 Task: Add the product "Complete Home Facial Tissue 145 Sheets" to cart from the store "DashMart".
Action: Mouse pressed left at (37, 74)
Screenshot: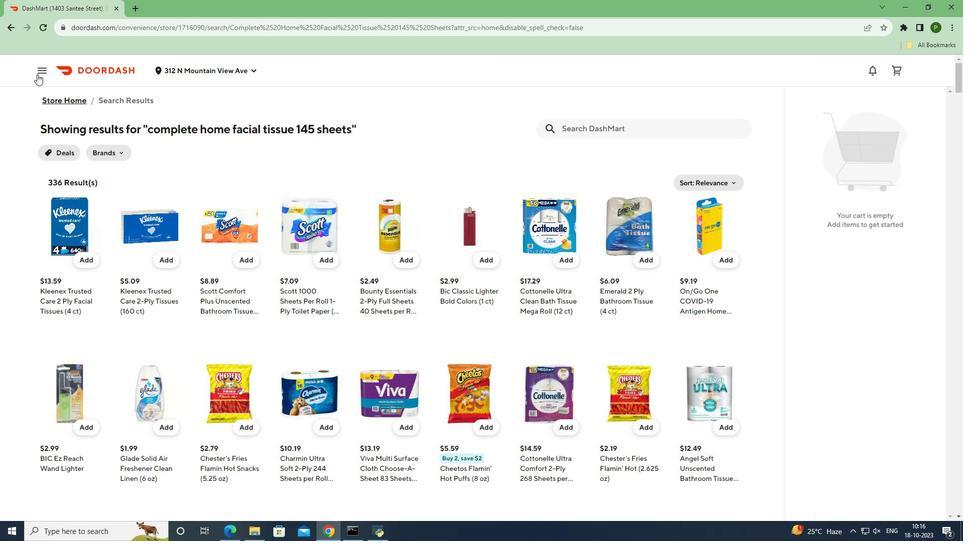 
Action: Mouse moved to (46, 143)
Screenshot: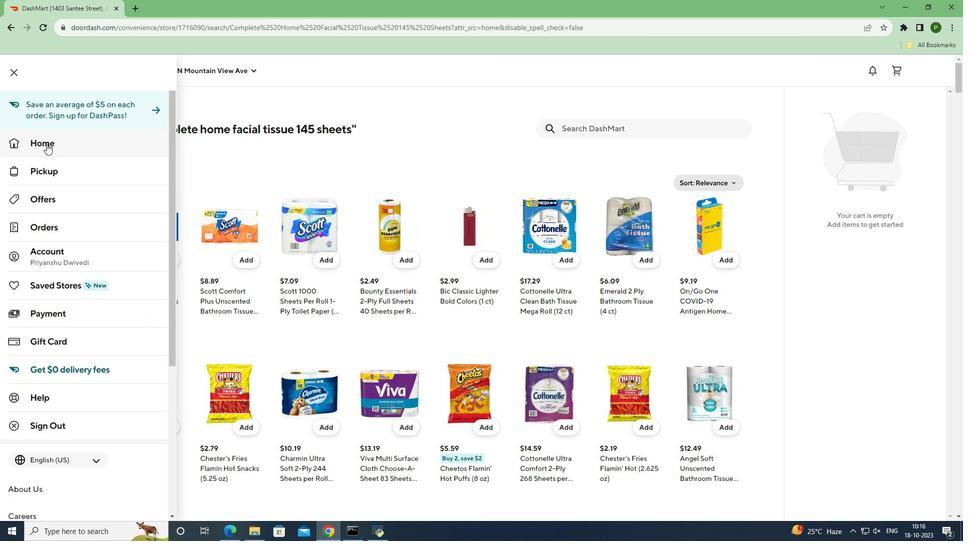 
Action: Mouse pressed left at (46, 143)
Screenshot: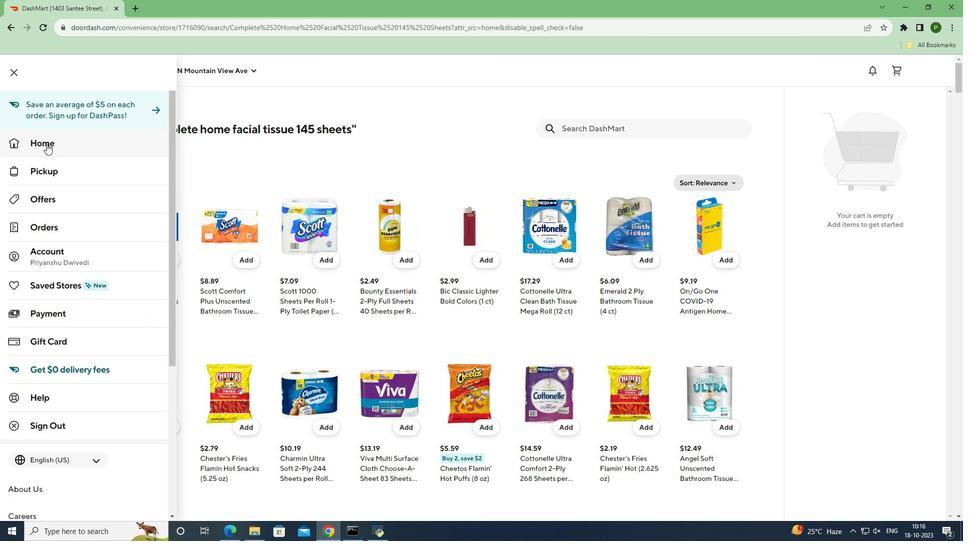 
Action: Mouse moved to (721, 105)
Screenshot: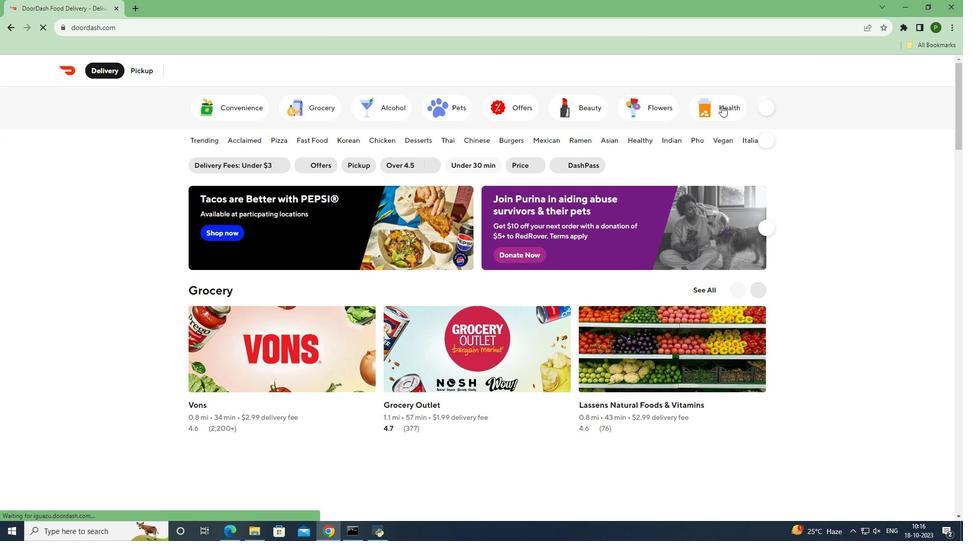 
Action: Mouse pressed left at (721, 105)
Screenshot: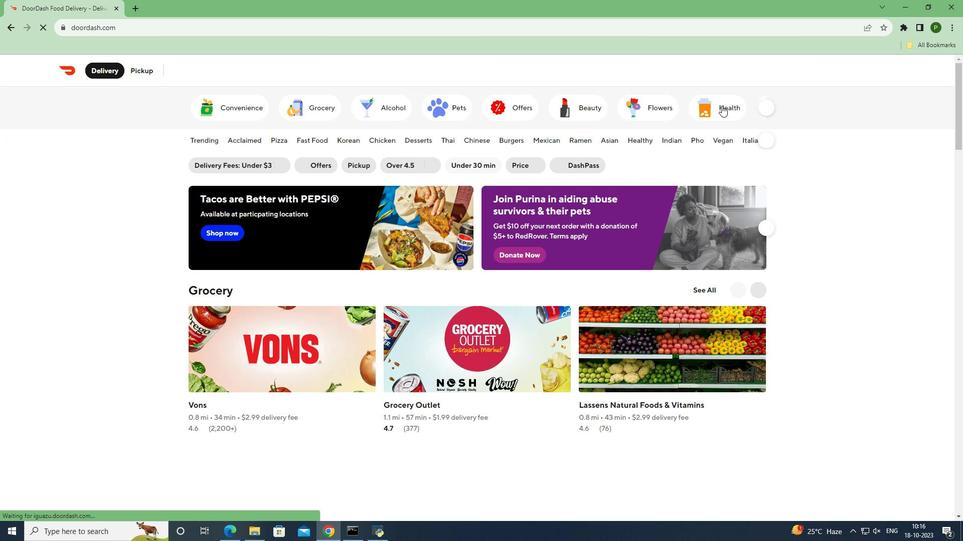 
Action: Mouse moved to (495, 341)
Screenshot: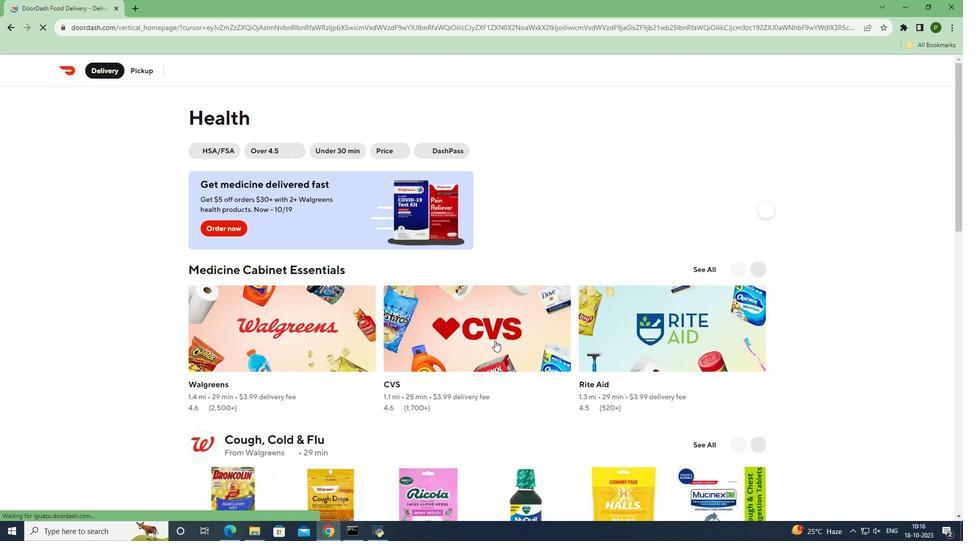 
Action: Mouse scrolled (495, 340) with delta (0, 0)
Screenshot: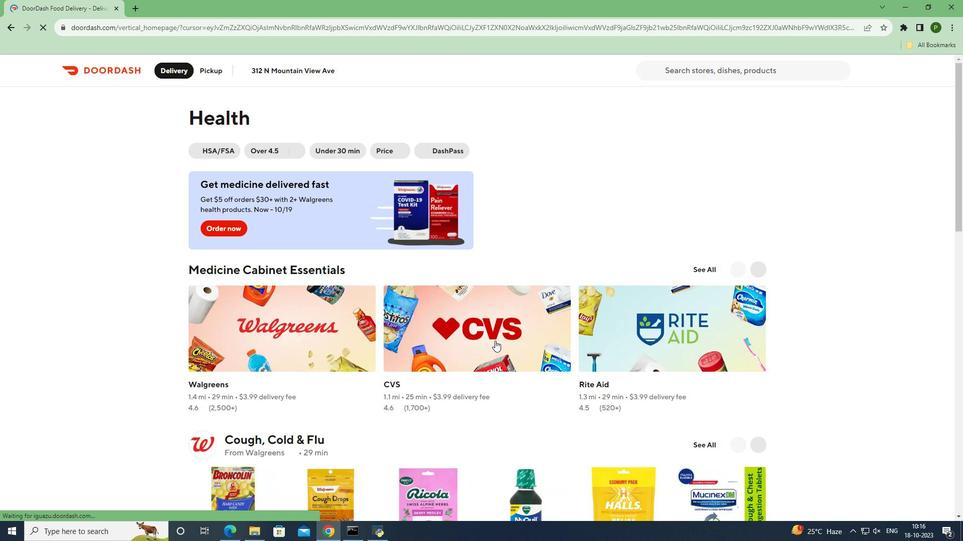 
Action: Mouse moved to (335, 299)
Screenshot: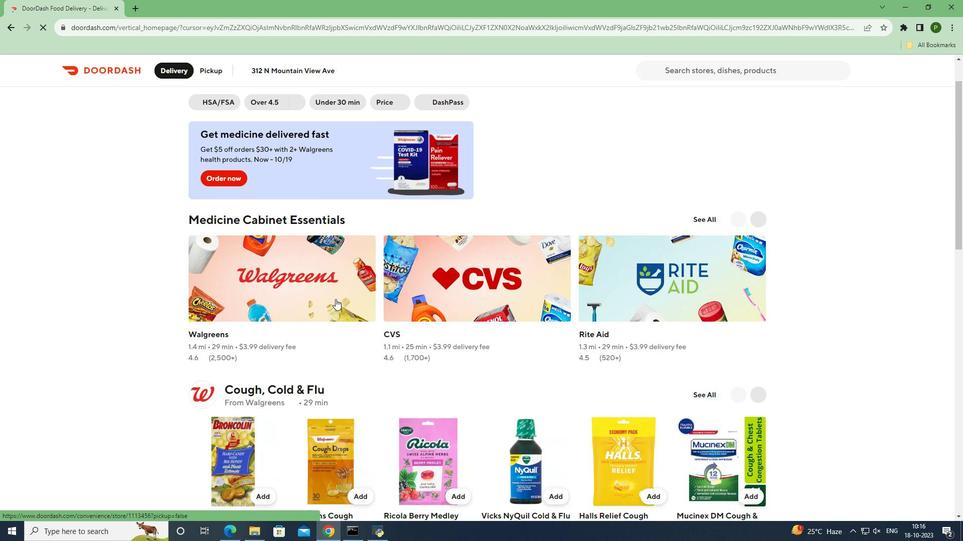 
Action: Mouse pressed left at (335, 299)
Screenshot: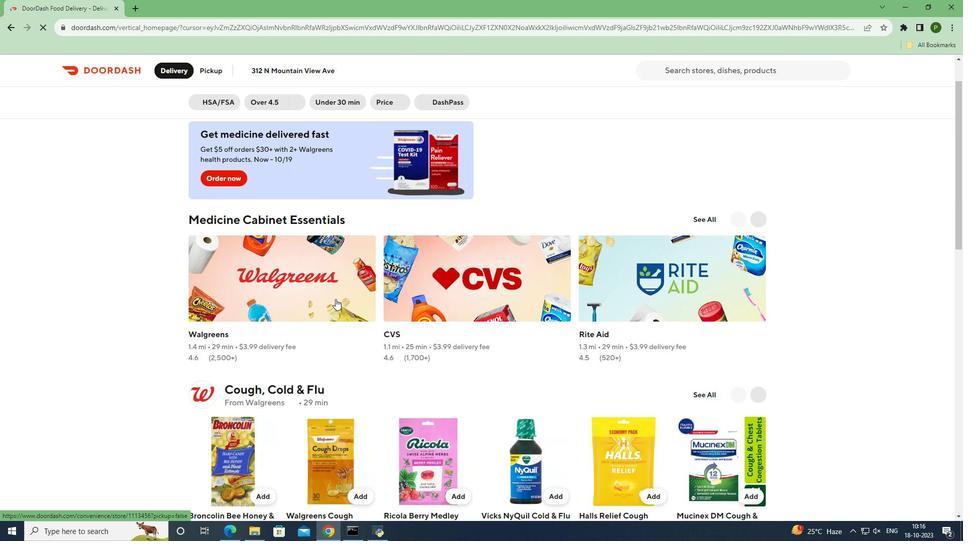
Action: Mouse moved to (580, 162)
Screenshot: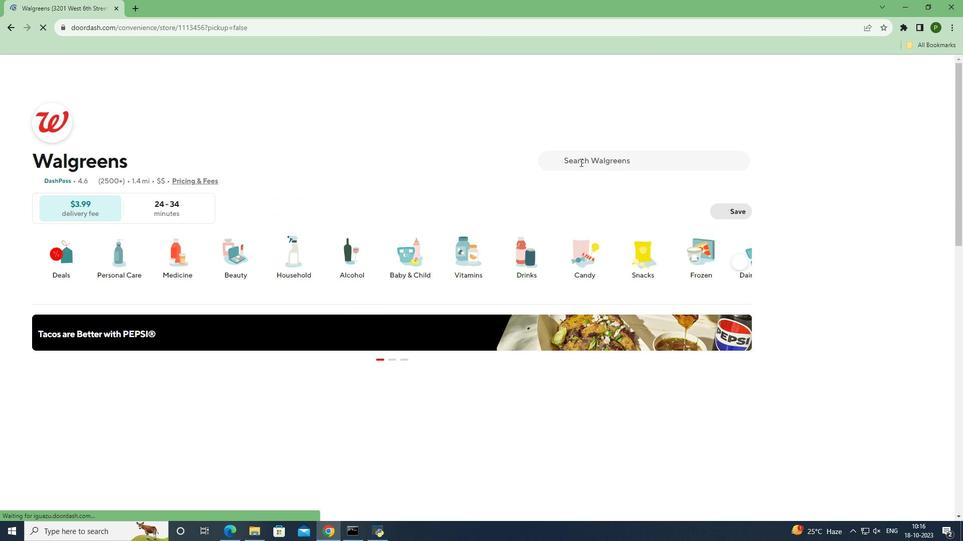 
Action: Mouse pressed left at (580, 162)
Screenshot: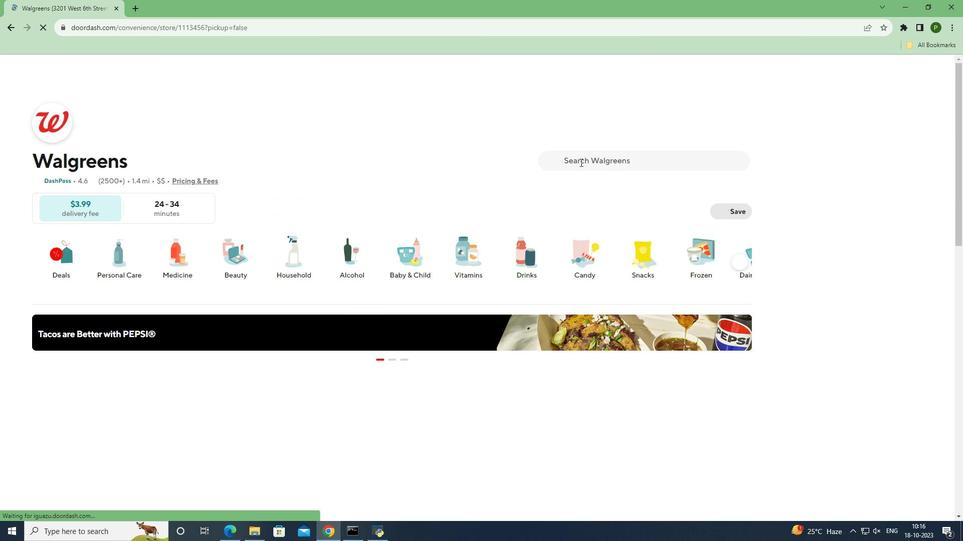 
Action: Key pressed <Key.caps_lock>C<Key.caps_lock>omplete<Key.space><Key.caps_lock>H<Key.caps_lock>ome<Key.space><Key.caps_lock>F<Key.caps_lock>acial<Key.space><Key.caps_lock>T<Key.caps_lock>issue<Key.space>145<Key.space><Key.caps_lock>S<Key.caps_lock>heets<Key.space>
Screenshot: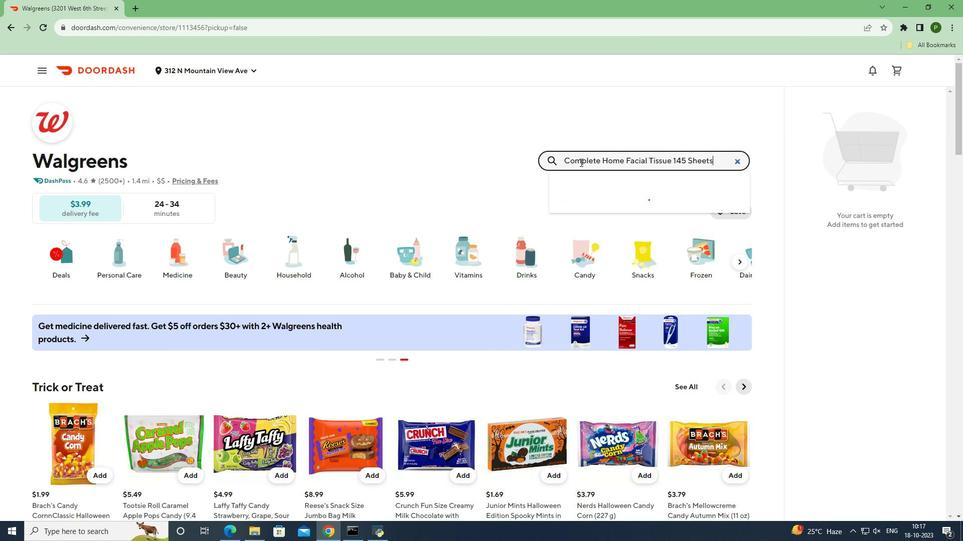 
Action: Mouse moved to (601, 193)
Screenshot: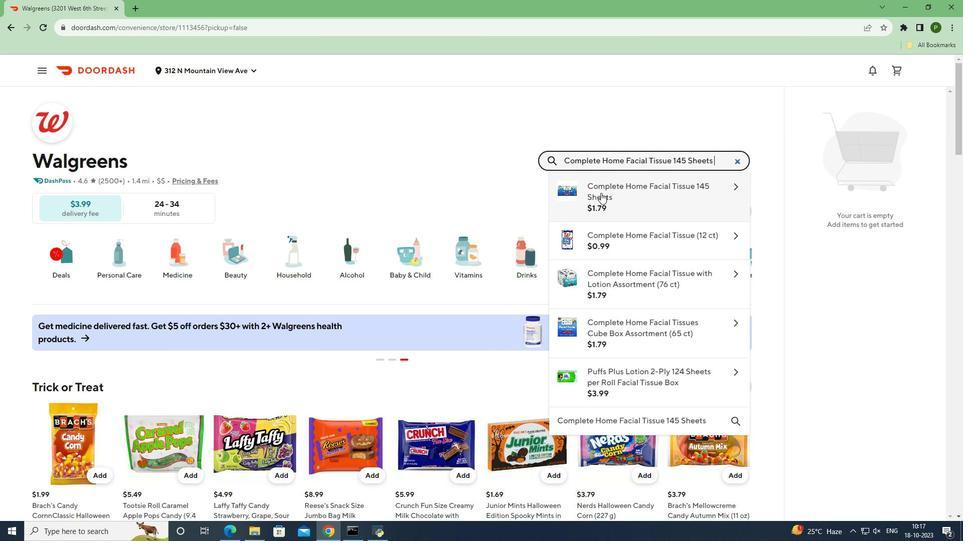 
Action: Mouse pressed left at (601, 193)
Screenshot: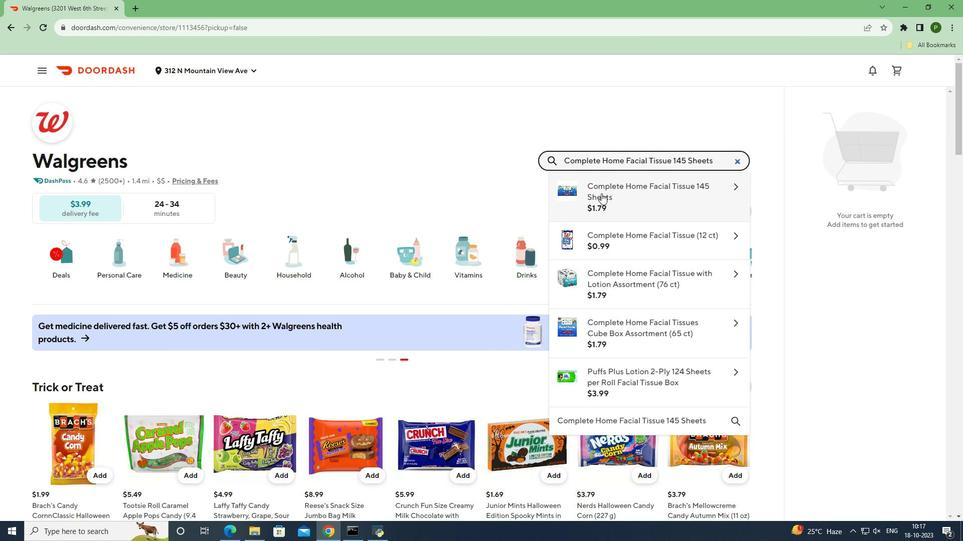
Action: Mouse moved to (634, 496)
Screenshot: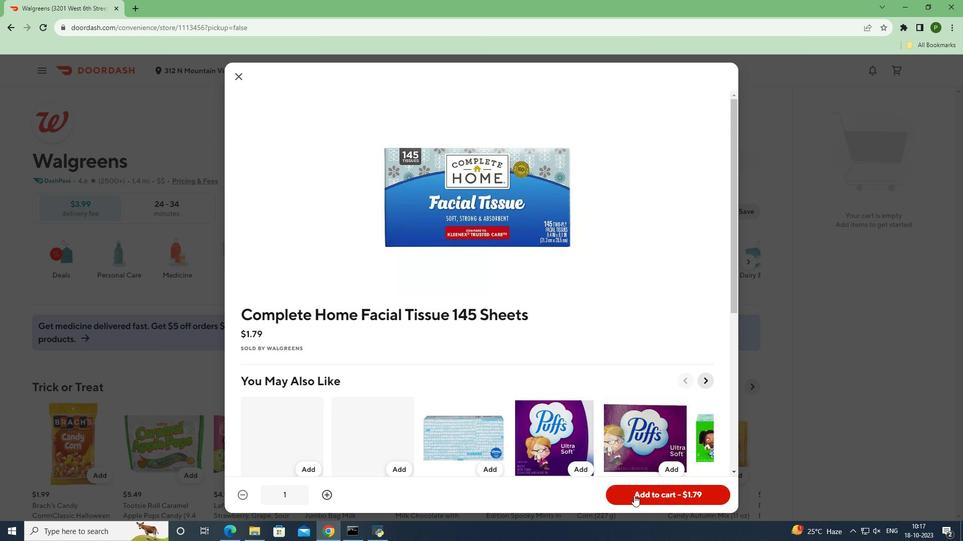 
Action: Mouse pressed left at (634, 496)
Screenshot: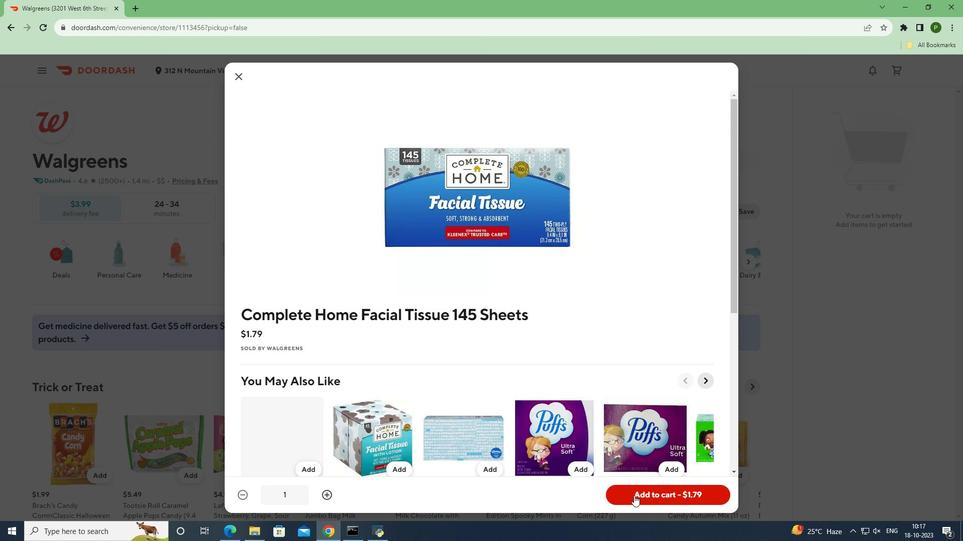 
Action: Mouse moved to (772, 453)
Screenshot: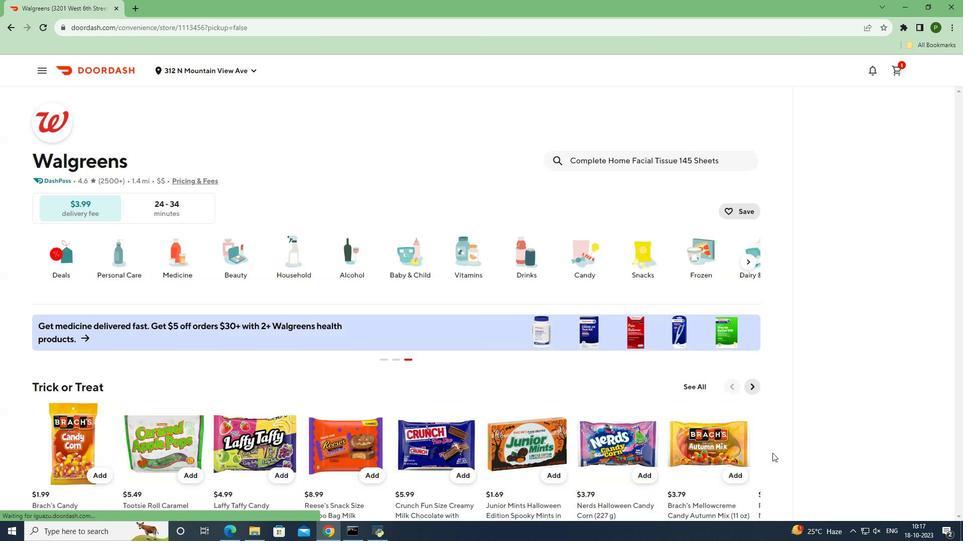
